 Task: Set up a Trello card with a label, due date, description, attachment, automation button, comment, and cover color.
Action: Mouse moved to (274, 291)
Screenshot: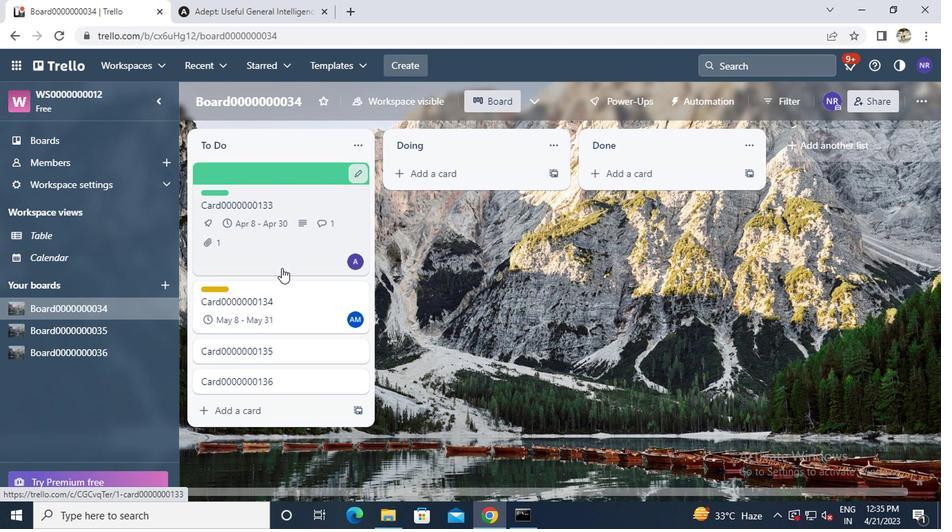 
Action: Mouse pressed left at (274, 291)
Screenshot: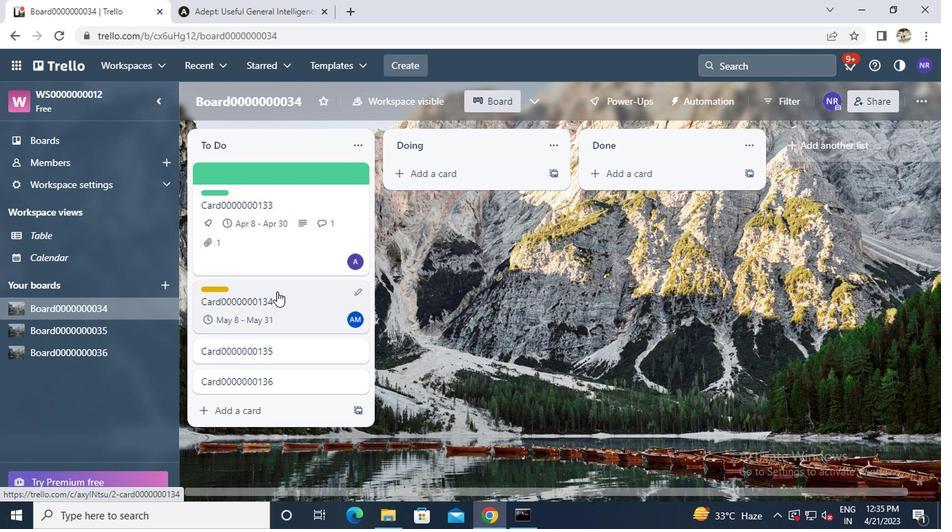 
Action: Mouse moved to (620, 282)
Screenshot: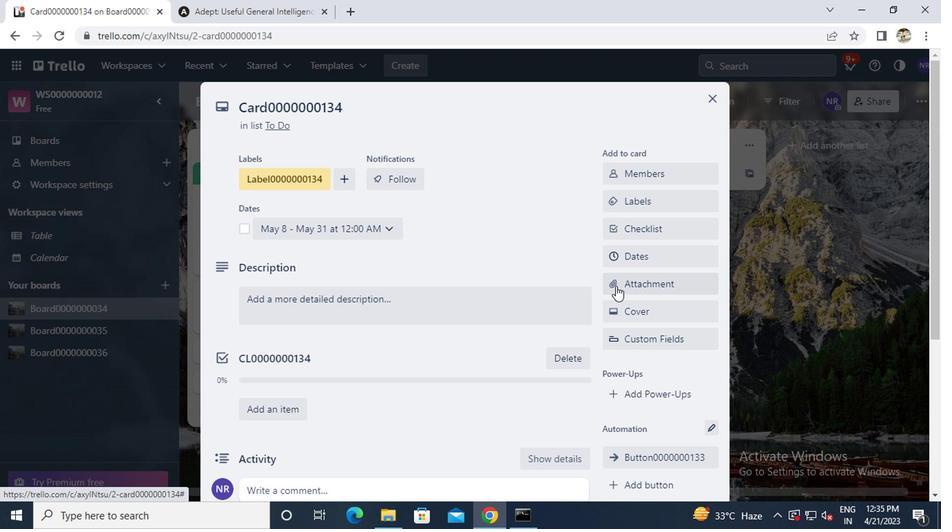 
Action: Mouse pressed left at (620, 282)
Screenshot: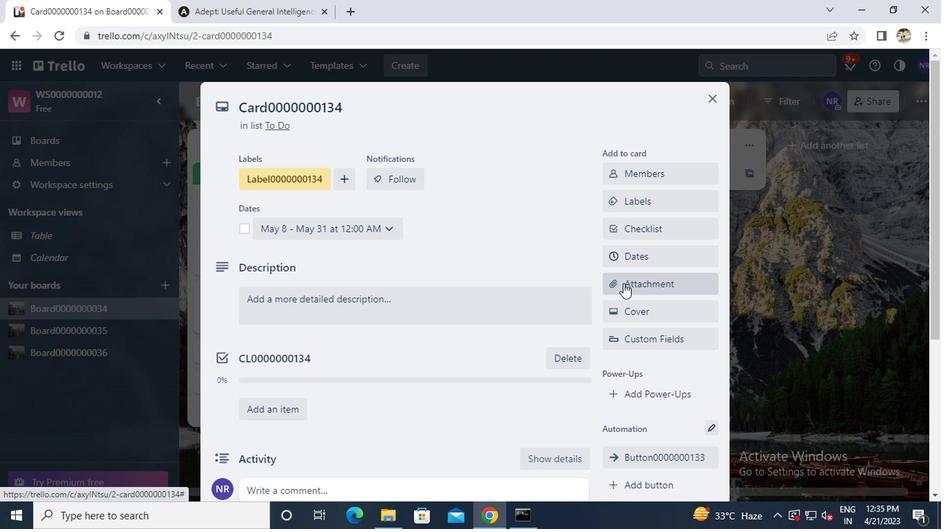 
Action: Mouse moved to (624, 148)
Screenshot: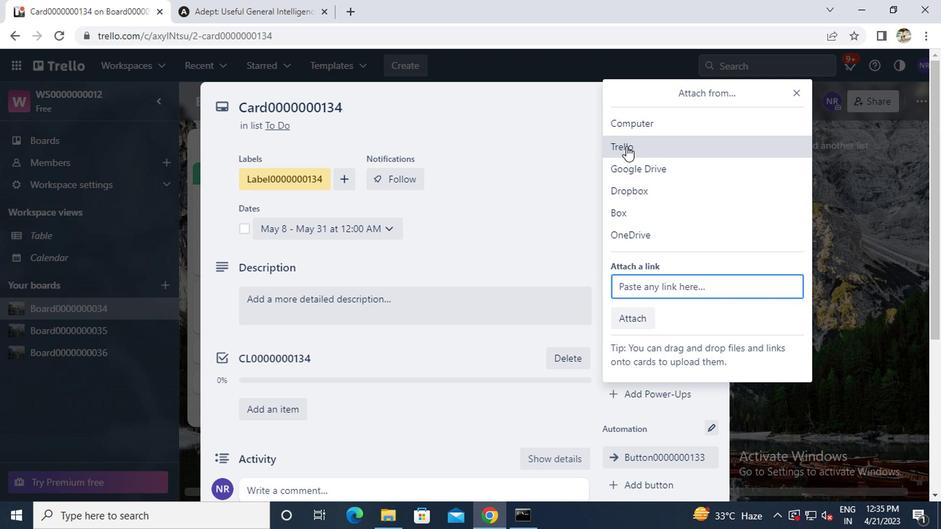 
Action: Mouse pressed left at (624, 148)
Screenshot: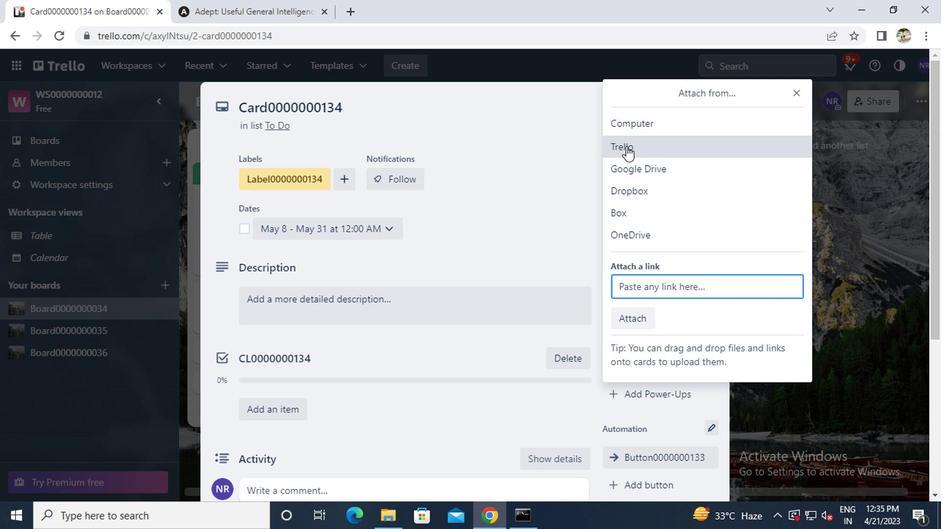 
Action: Mouse moved to (630, 199)
Screenshot: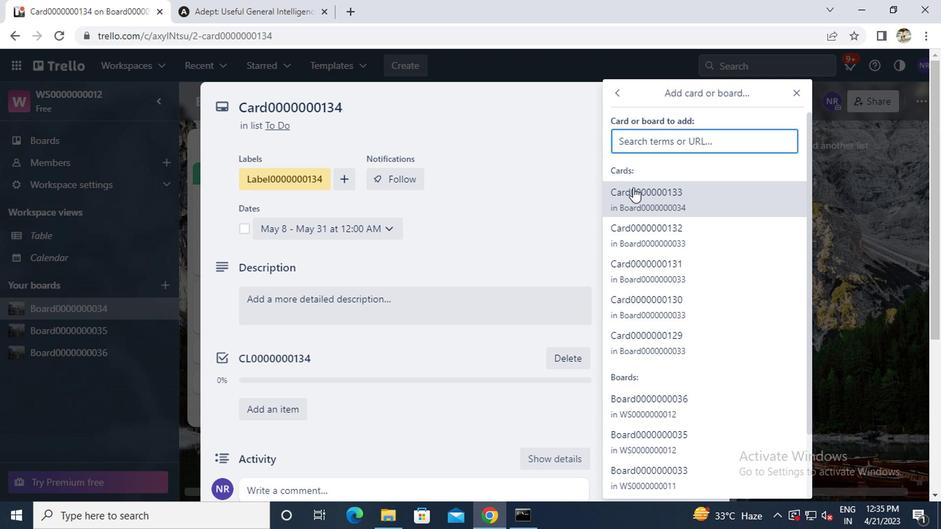 
Action: Mouse pressed left at (630, 199)
Screenshot: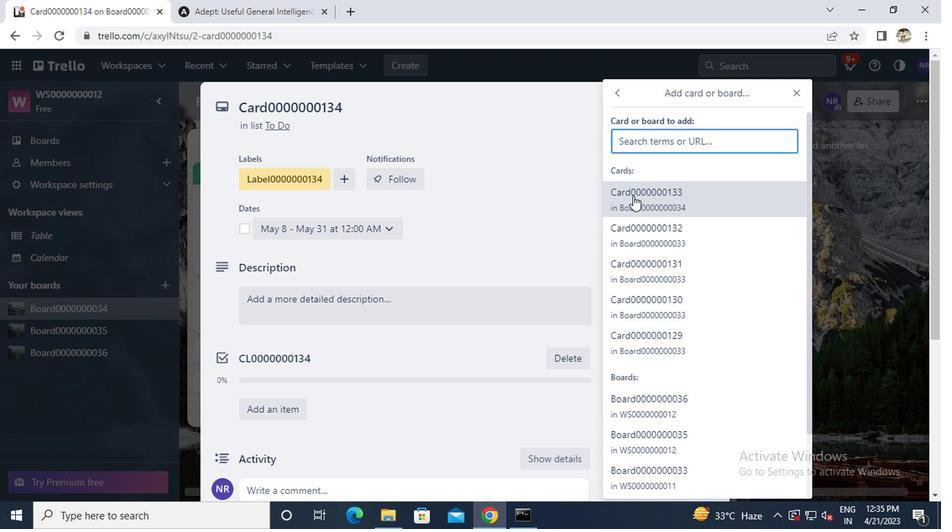
Action: Mouse moved to (626, 300)
Screenshot: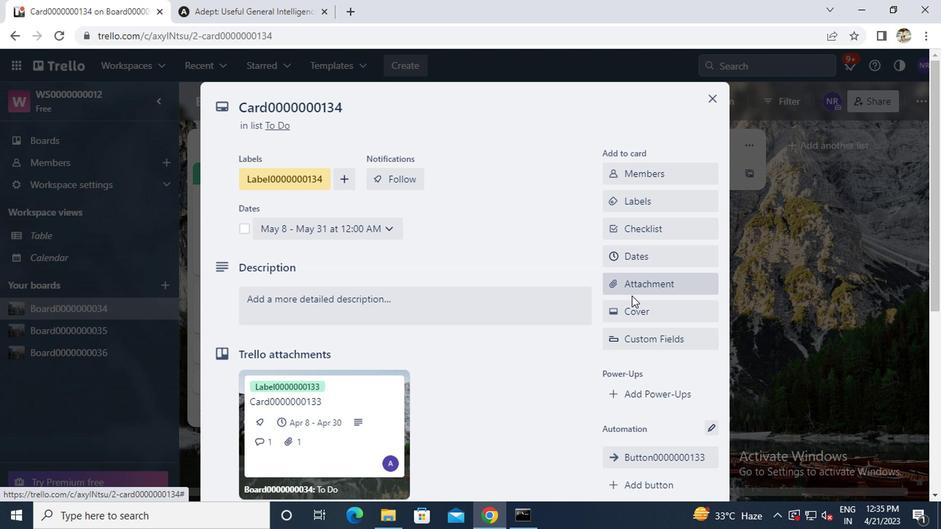 
Action: Mouse pressed left at (626, 300)
Screenshot: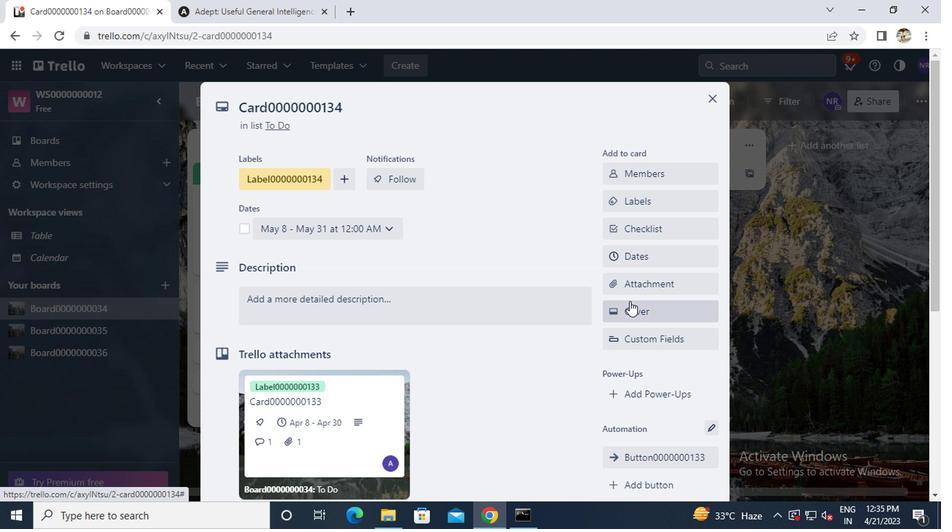 
Action: Mouse moved to (666, 223)
Screenshot: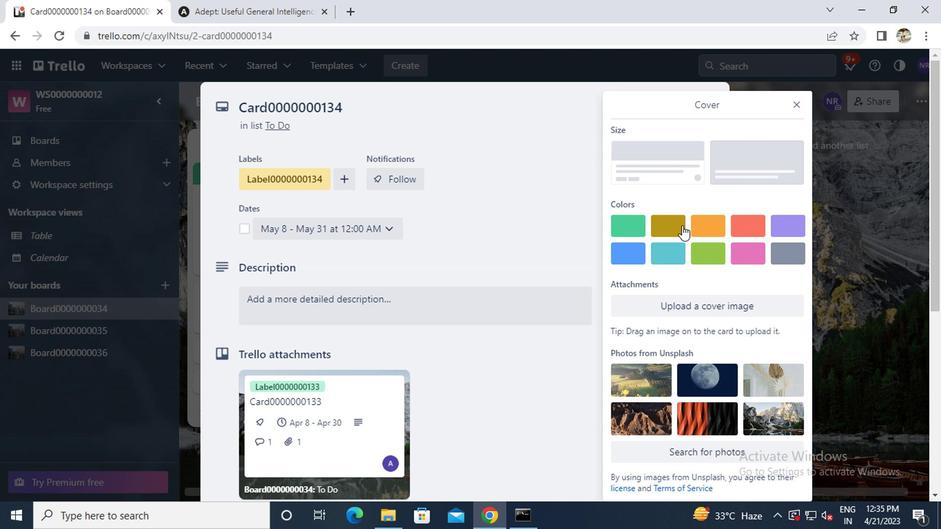 
Action: Mouse pressed left at (666, 223)
Screenshot: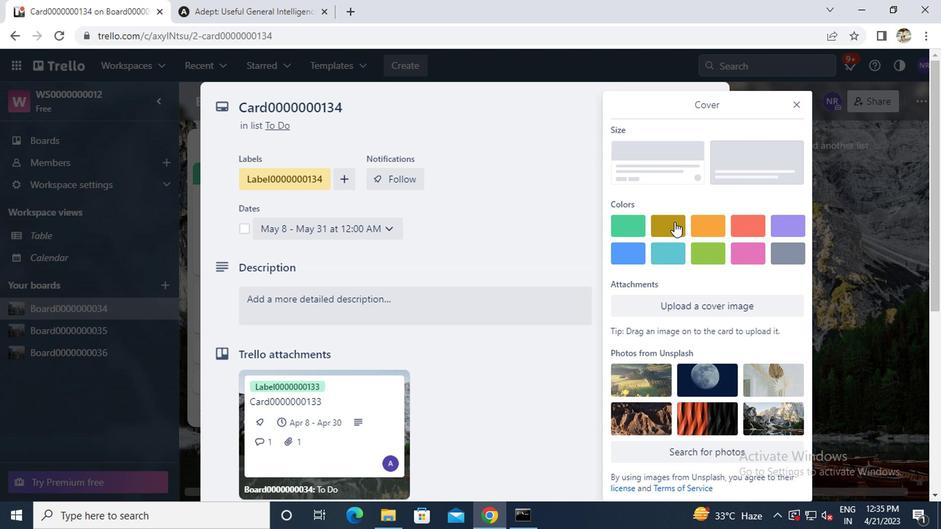 
Action: Mouse moved to (797, 98)
Screenshot: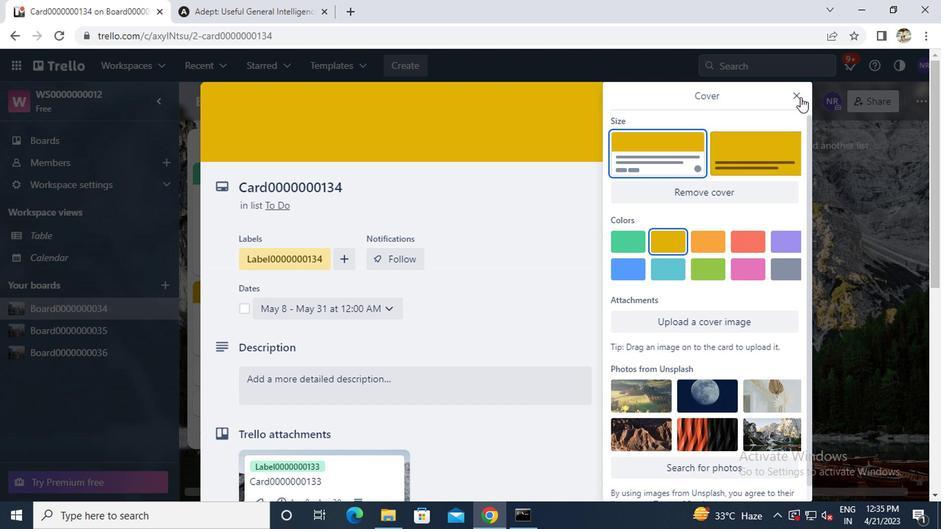 
Action: Mouse pressed left at (797, 98)
Screenshot: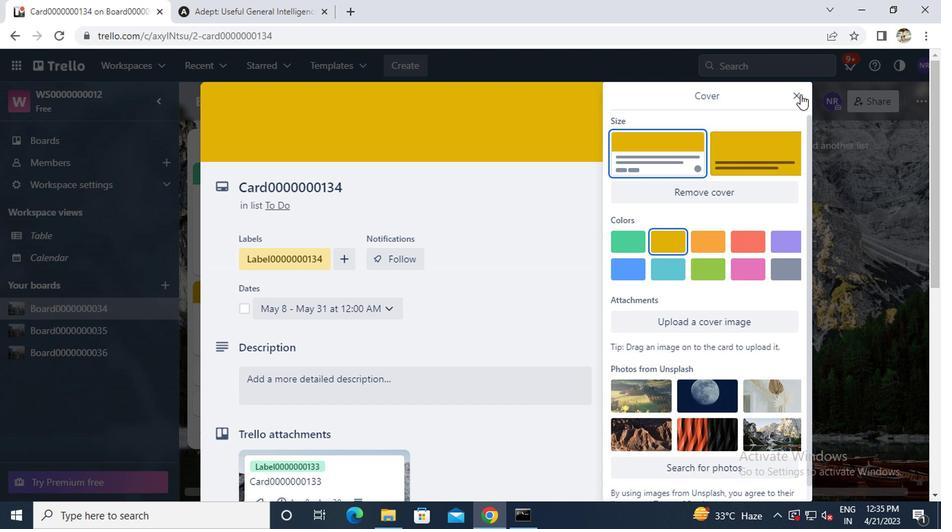 
Action: Mouse moved to (684, 272)
Screenshot: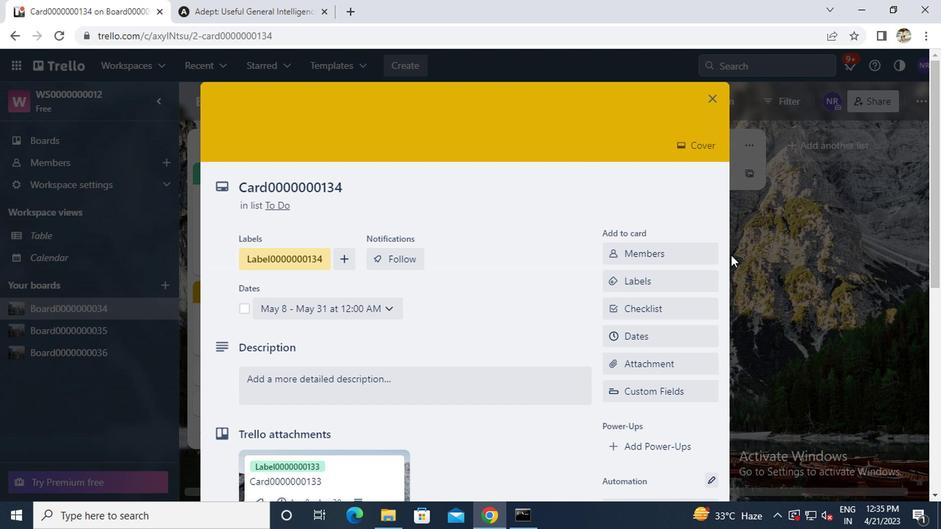 
Action: Mouse scrolled (684, 271) with delta (0, 0)
Screenshot: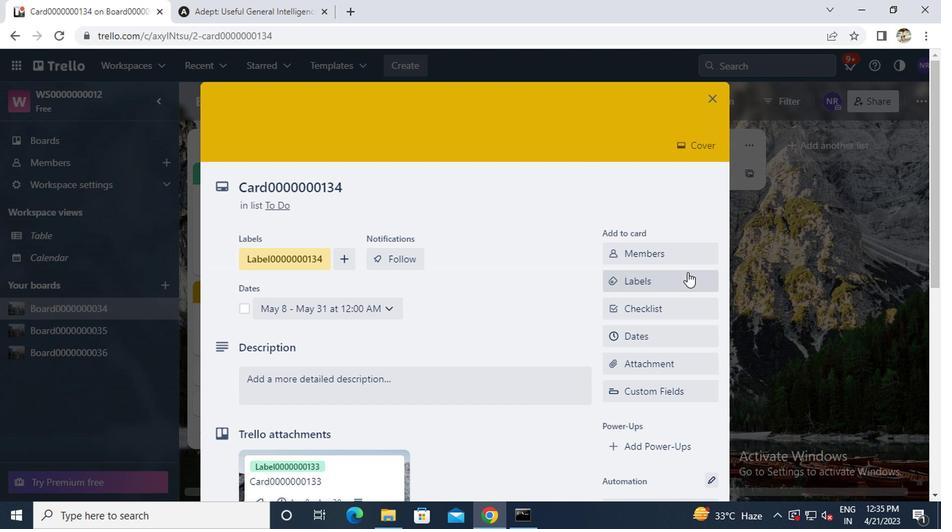 
Action: Mouse scrolled (684, 271) with delta (0, 0)
Screenshot: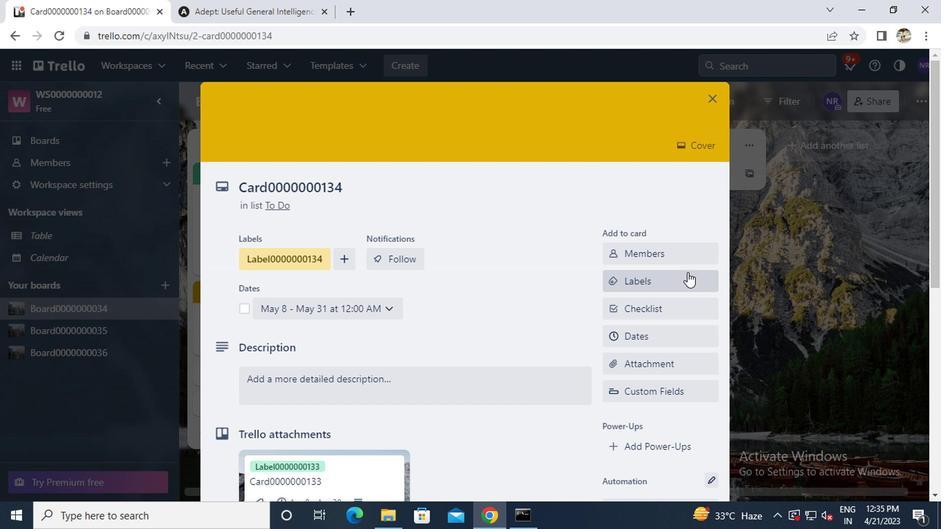
Action: Mouse scrolled (684, 271) with delta (0, 0)
Screenshot: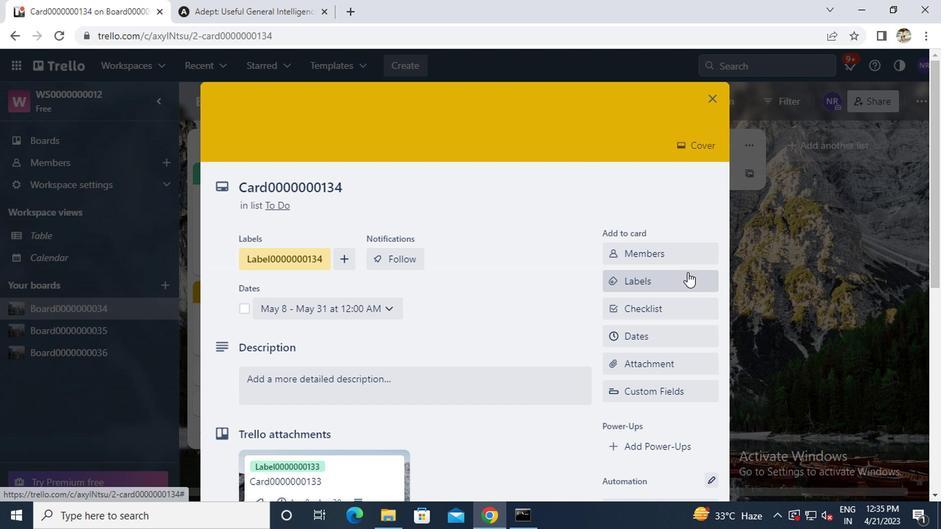 
Action: Mouse moved to (653, 326)
Screenshot: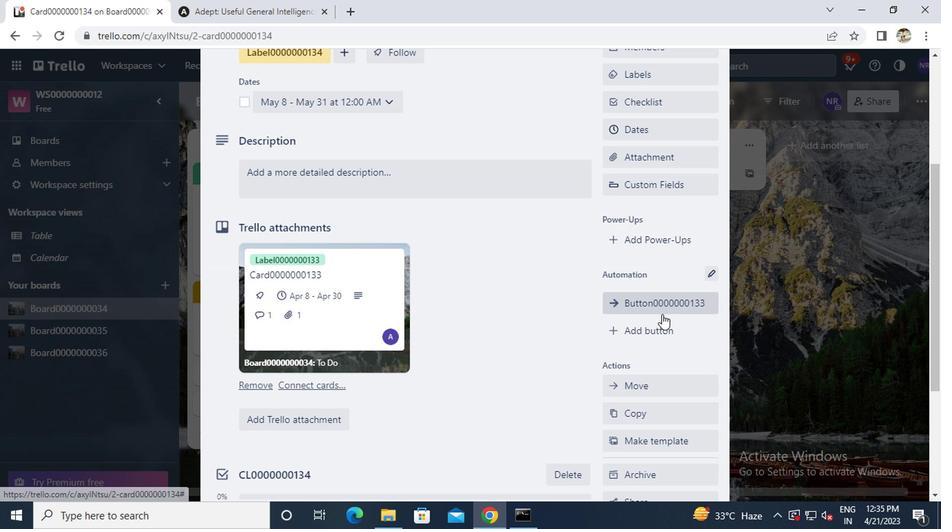 
Action: Mouse pressed left at (653, 326)
Screenshot: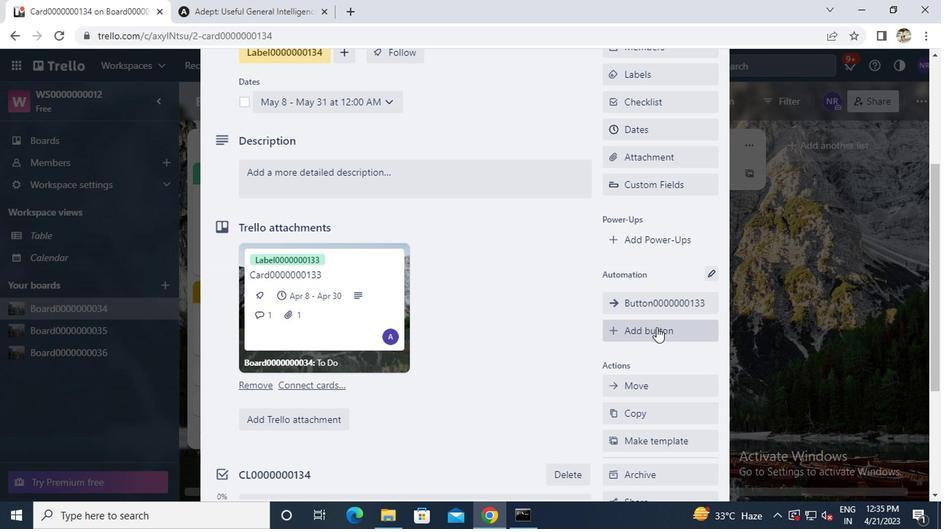 
Action: Mouse moved to (644, 190)
Screenshot: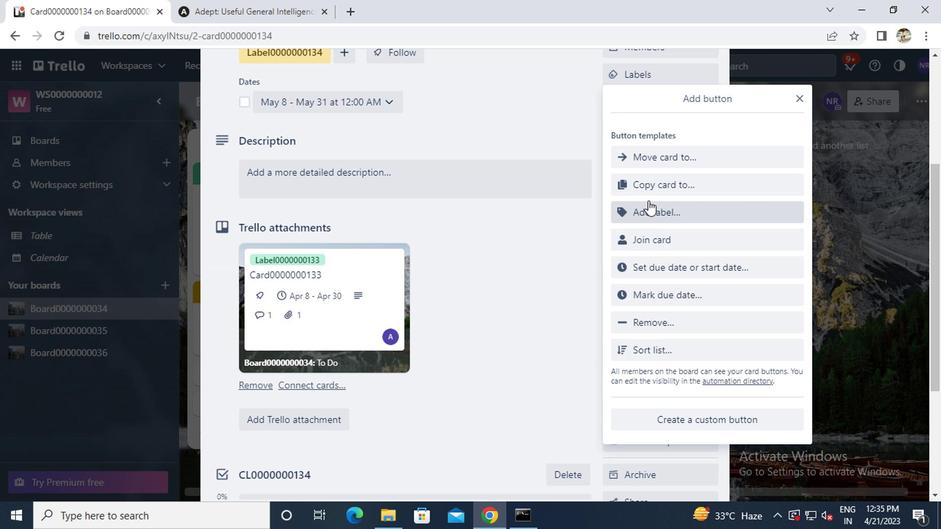 
Action: Mouse pressed left at (644, 190)
Screenshot: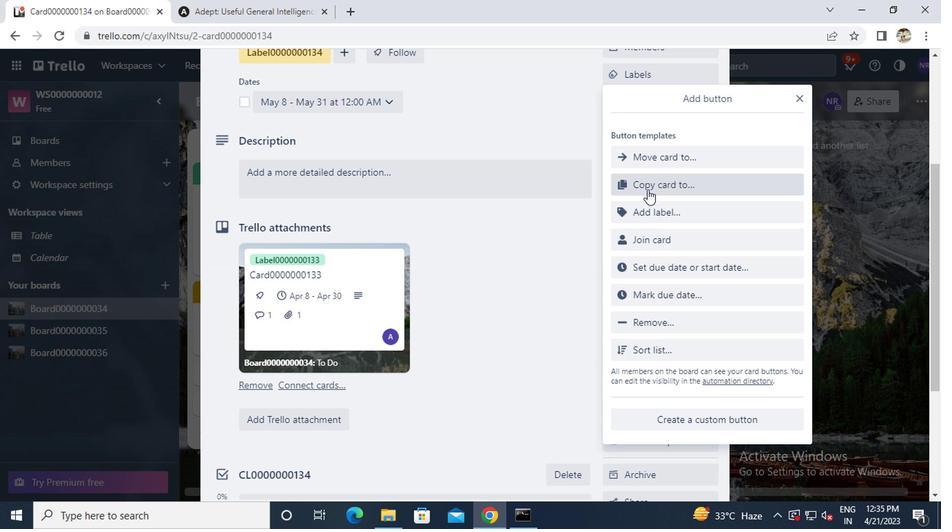 
Action: Mouse moved to (643, 189)
Screenshot: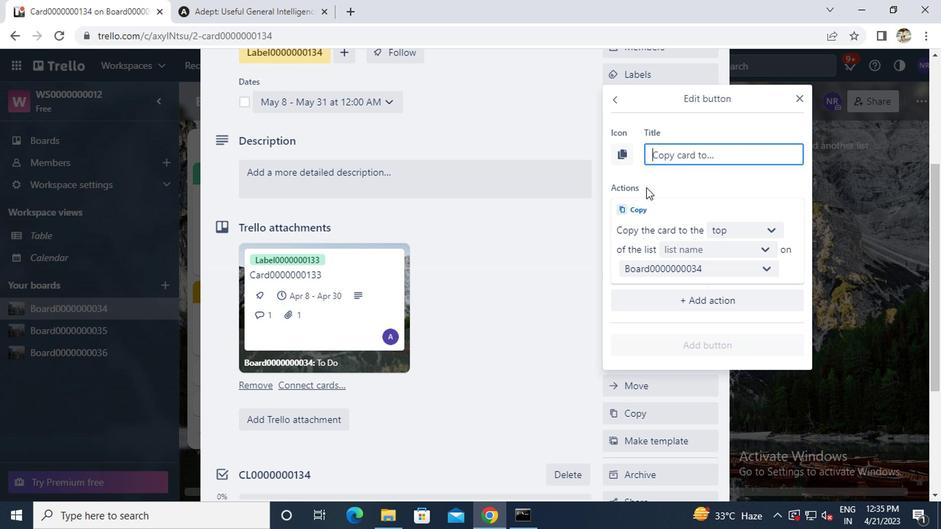 
Action: Key pressed b<Key.caps_lock>utton000000134
Screenshot: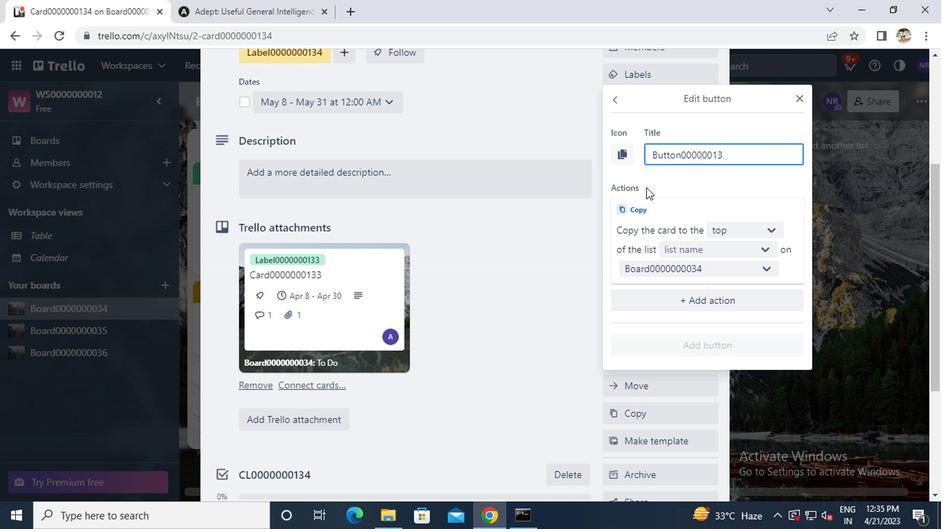 
Action: Mouse moved to (716, 228)
Screenshot: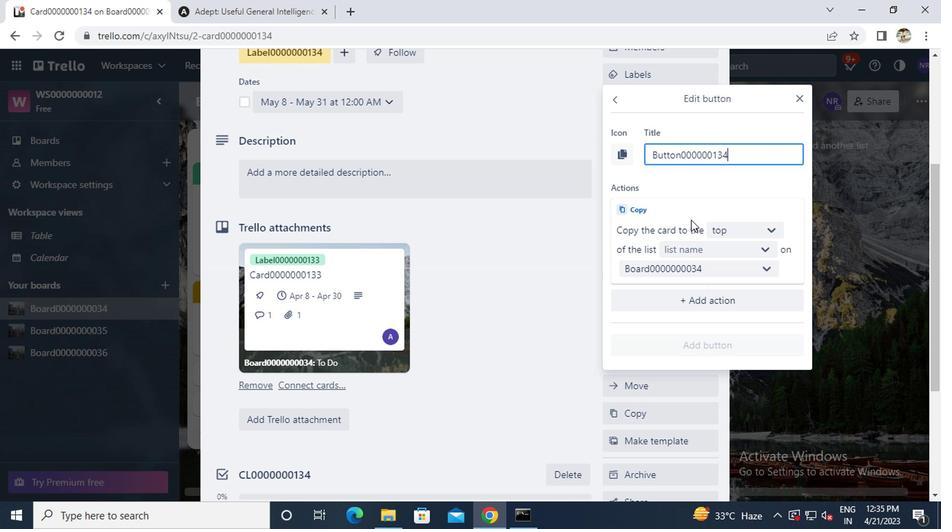 
Action: Mouse pressed left at (716, 228)
Screenshot: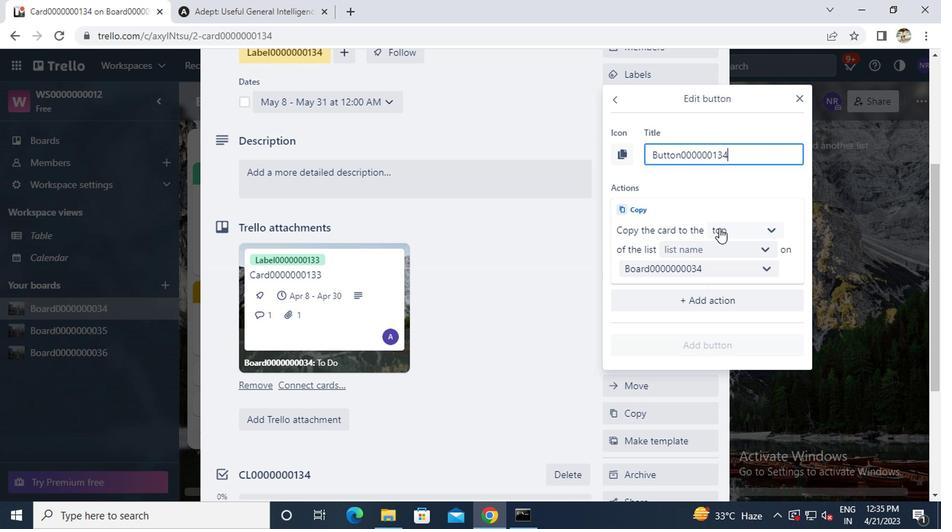 
Action: Mouse moved to (722, 278)
Screenshot: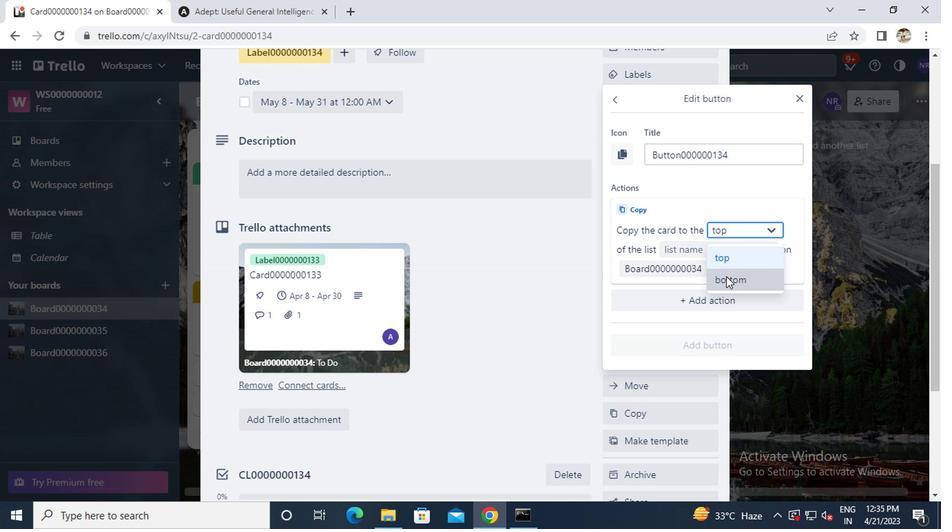 
Action: Mouse pressed left at (722, 278)
Screenshot: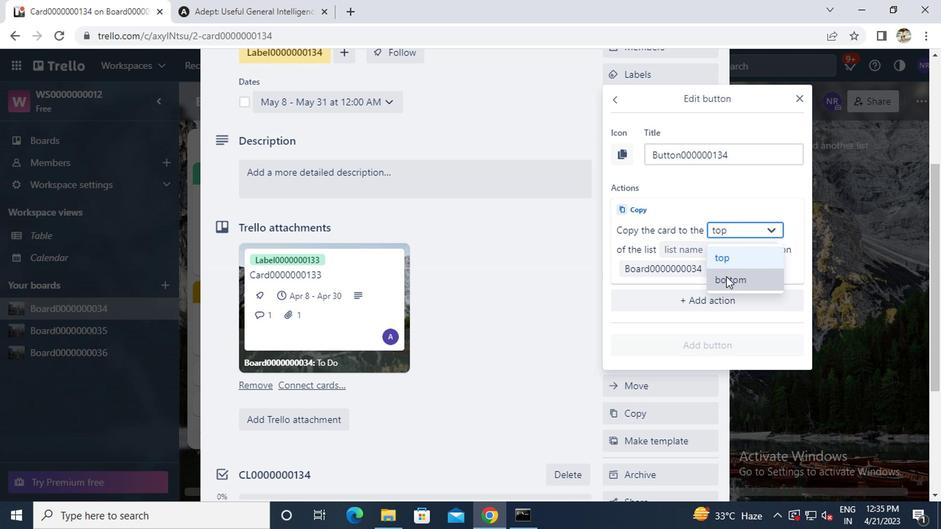
Action: Mouse moved to (693, 244)
Screenshot: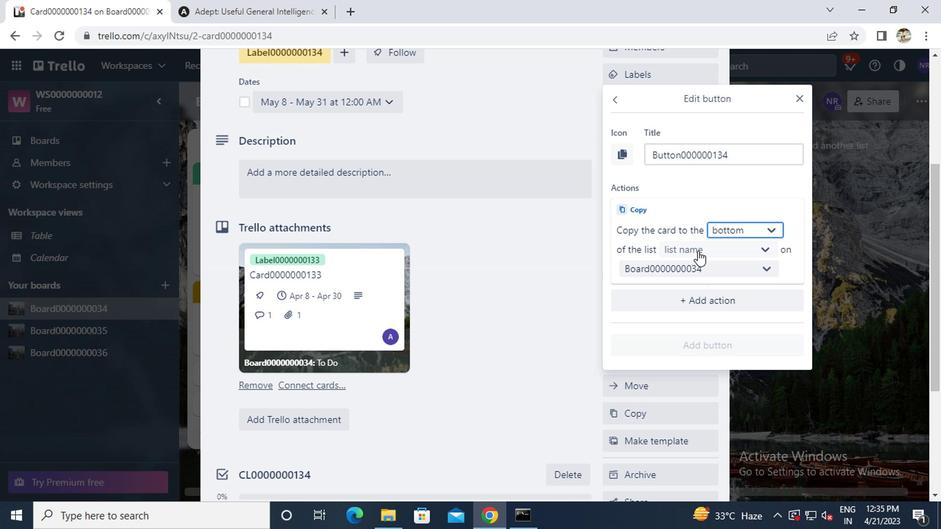 
Action: Mouse pressed left at (693, 244)
Screenshot: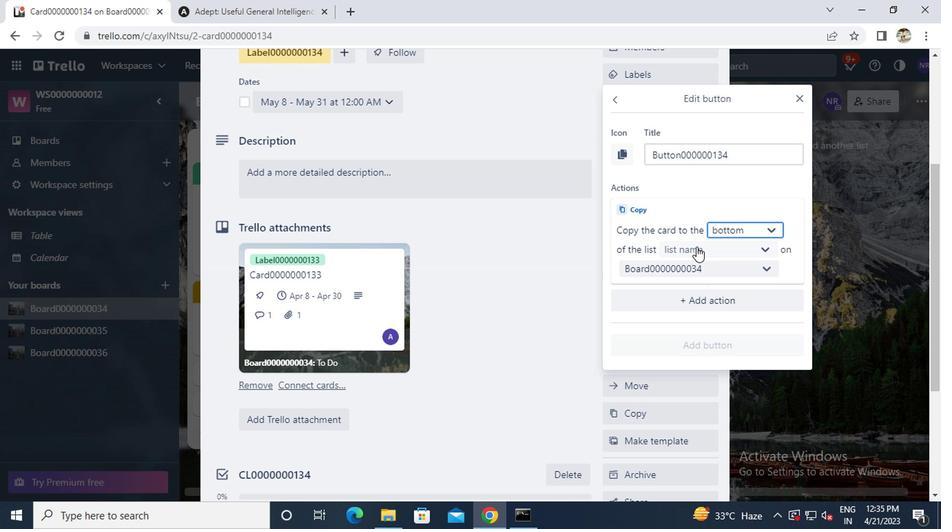 
Action: Mouse moved to (680, 272)
Screenshot: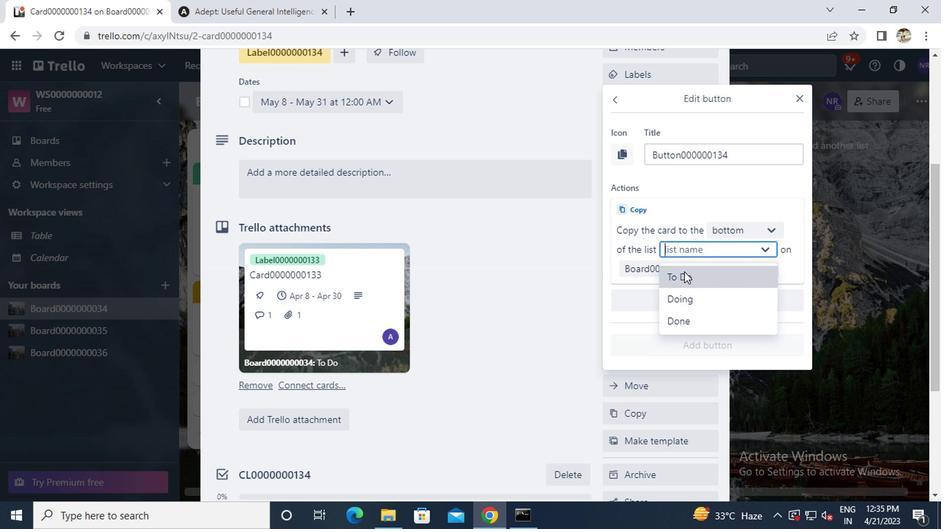 
Action: Mouse pressed left at (680, 272)
Screenshot: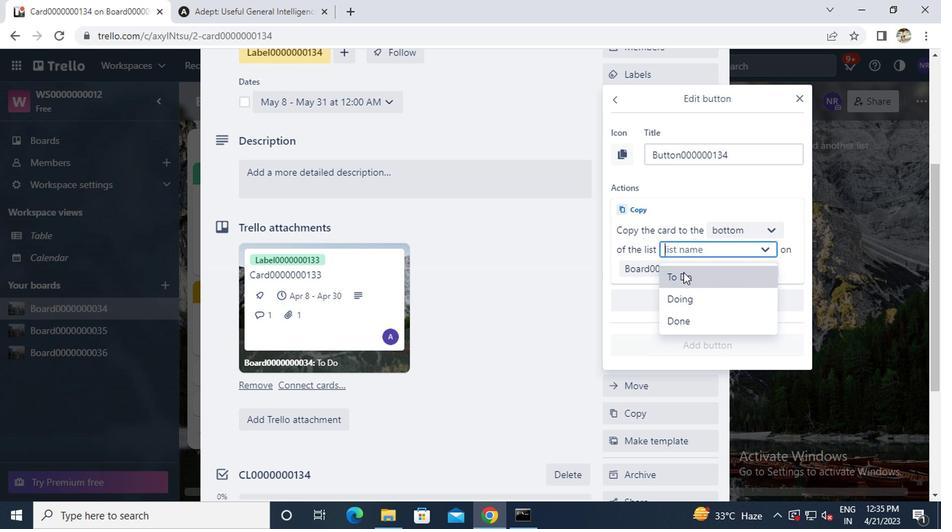 
Action: Mouse moved to (675, 340)
Screenshot: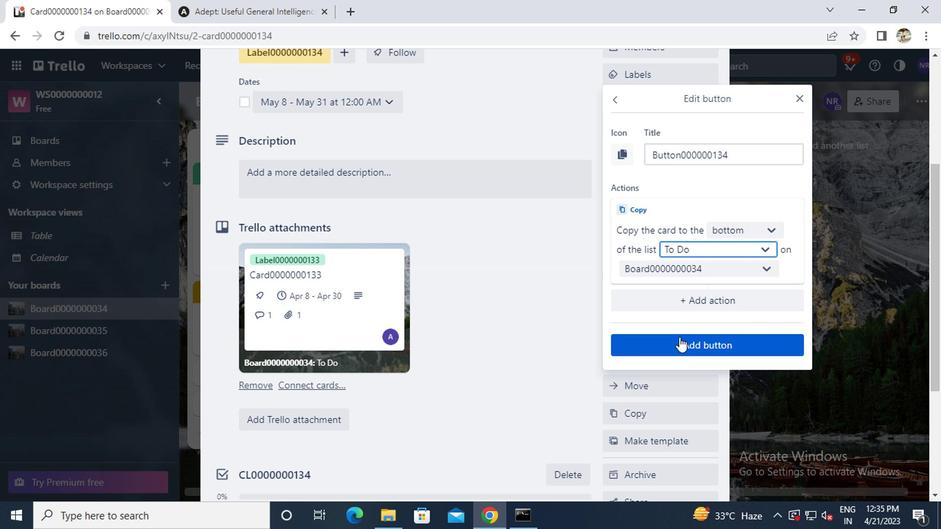 
Action: Mouse pressed left at (675, 340)
Screenshot: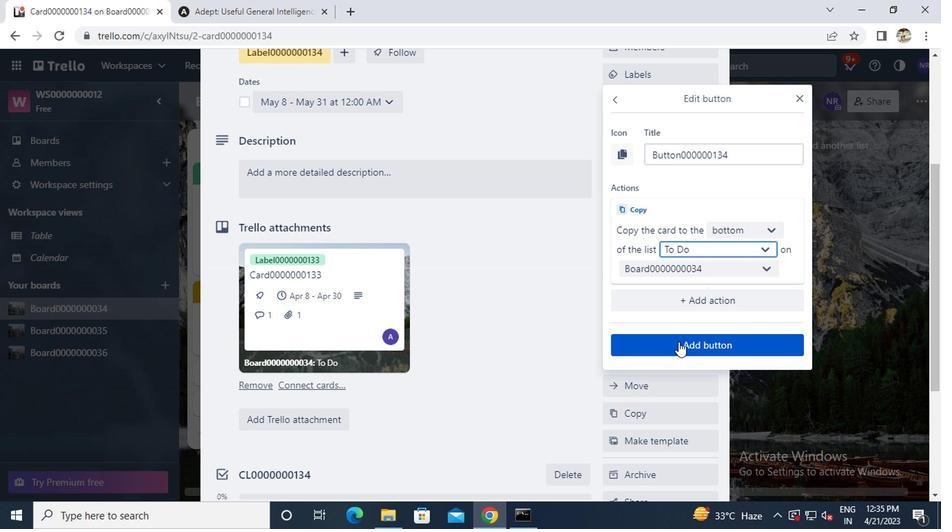 
Action: Mouse moved to (482, 187)
Screenshot: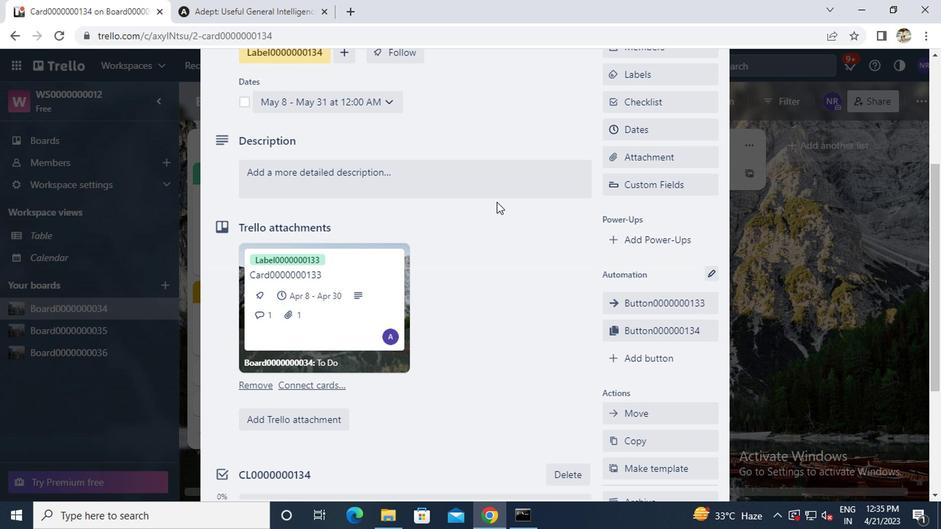 
Action: Mouse pressed left at (482, 187)
Screenshot: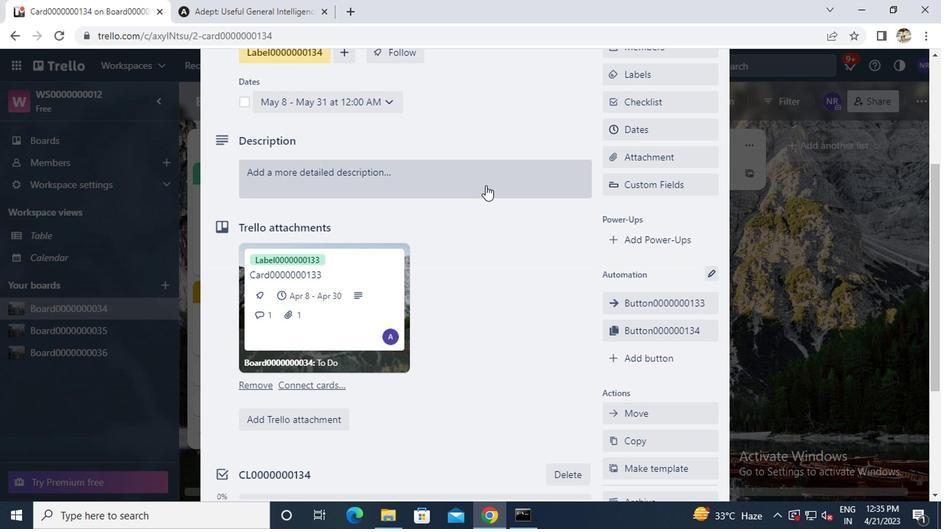 
Action: Key pressed <Key.caps_lock>ds<Key.caps_lock>0000000134
Screenshot: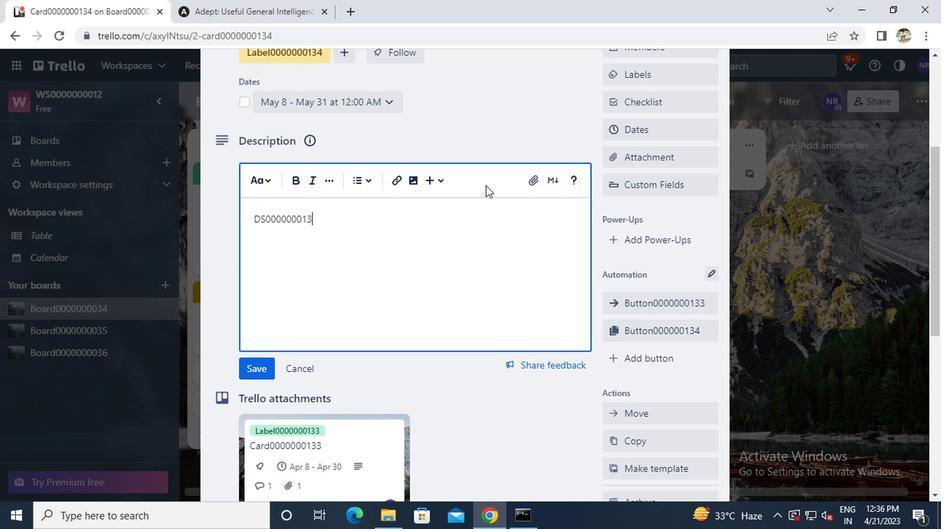 
Action: Mouse moved to (264, 369)
Screenshot: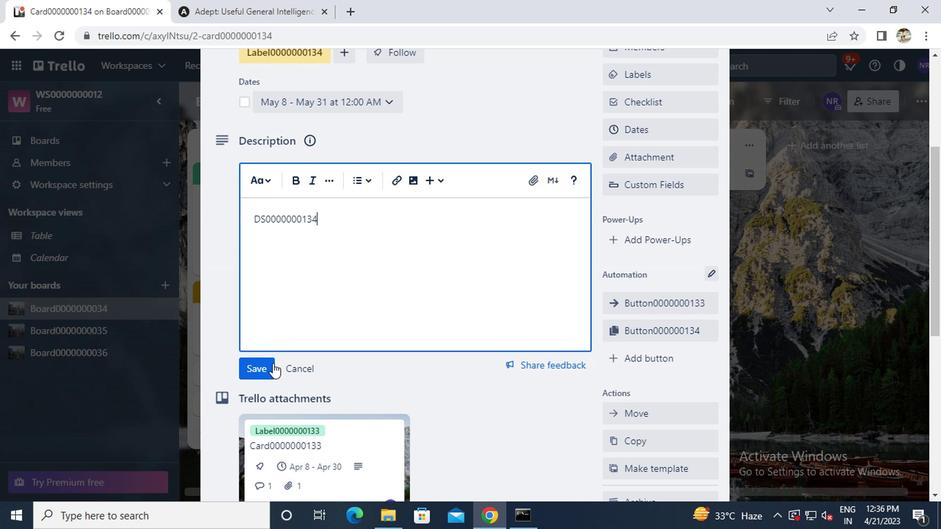 
Action: Mouse pressed left at (264, 369)
Screenshot: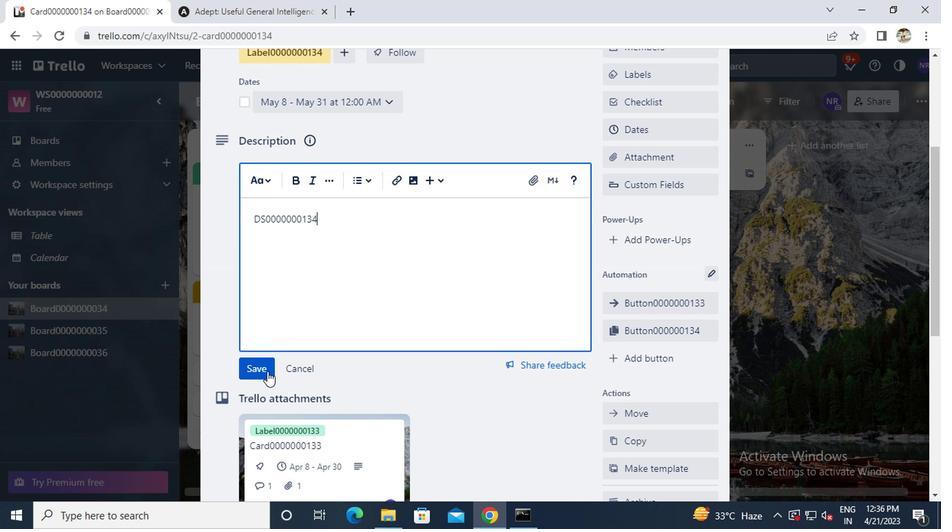 
Action: Mouse scrolled (264, 368) with delta (0, 0)
Screenshot: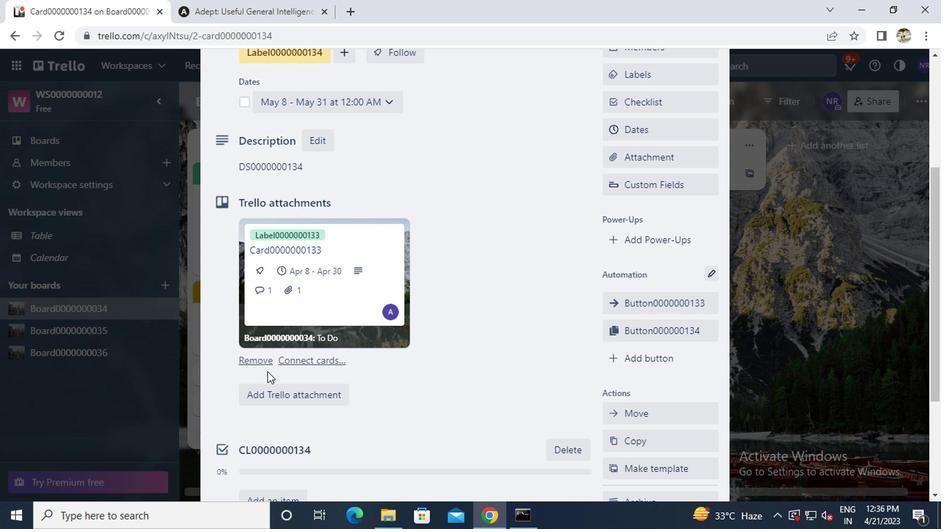 
Action: Mouse scrolled (264, 368) with delta (0, 0)
Screenshot: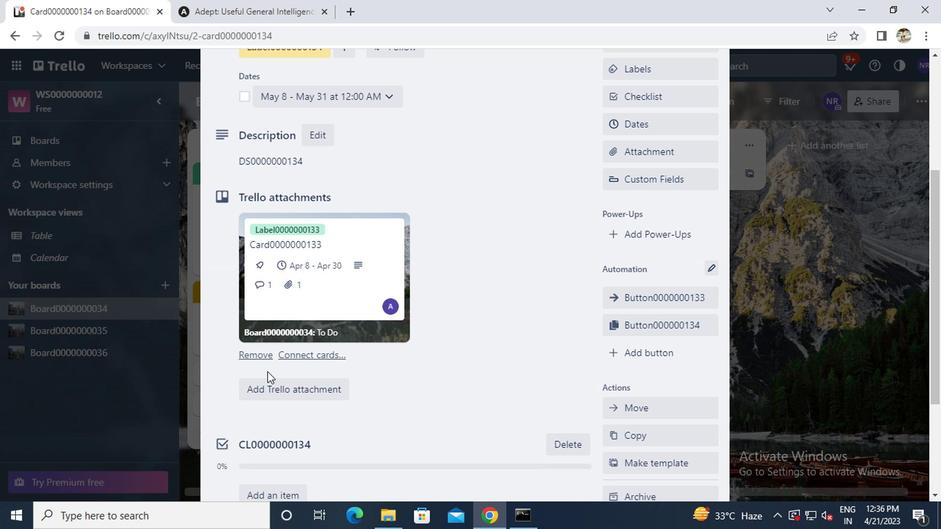 
Action: Mouse scrolled (264, 368) with delta (0, 0)
Screenshot: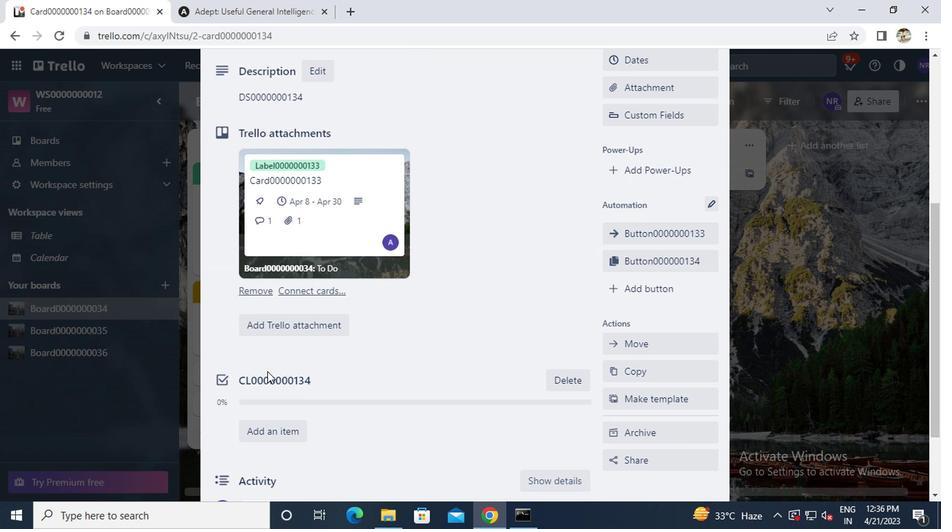 
Action: Mouse moved to (266, 406)
Screenshot: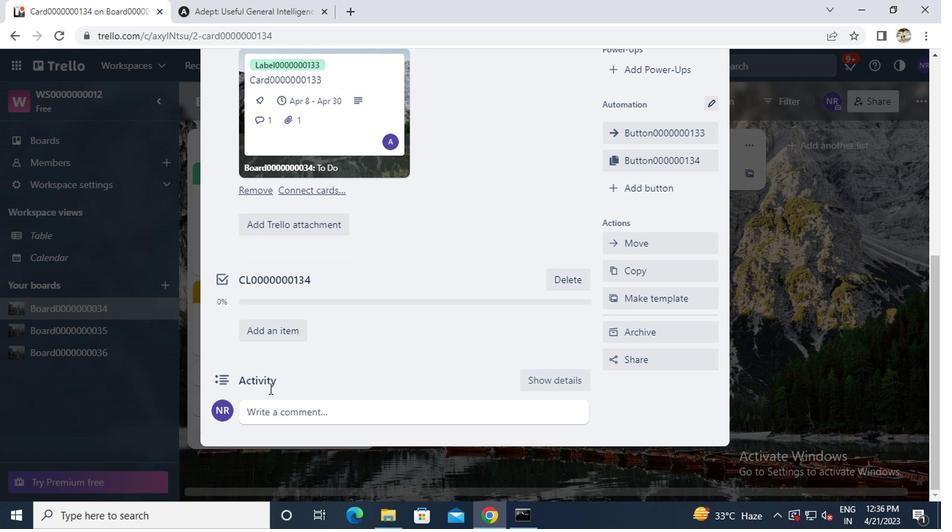 
Action: Mouse pressed left at (266, 406)
Screenshot: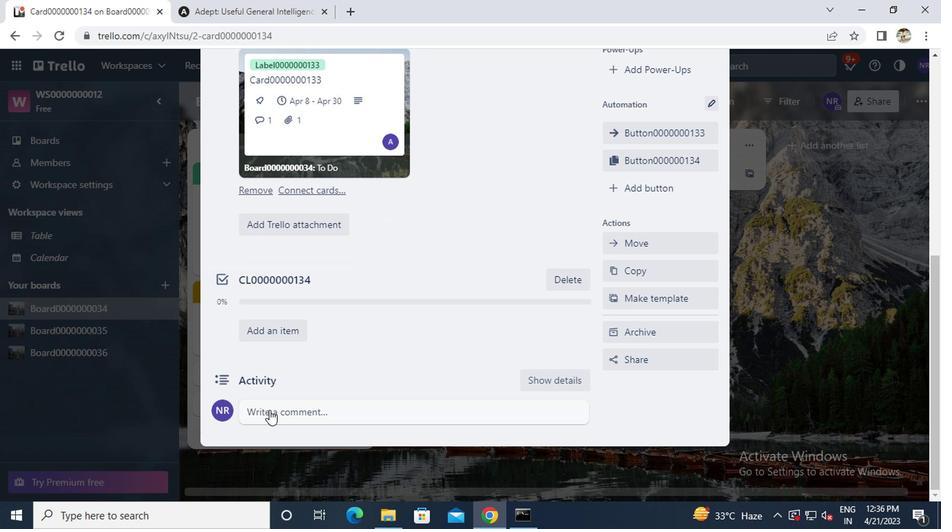 
Action: Key pressed <Key.caps_lock>cm0000000134
Screenshot: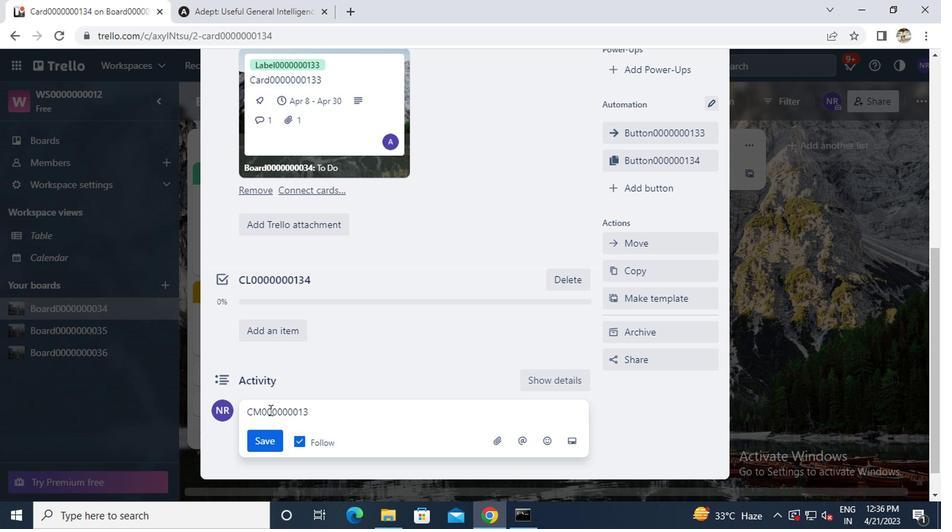 
Action: Mouse moved to (266, 431)
Screenshot: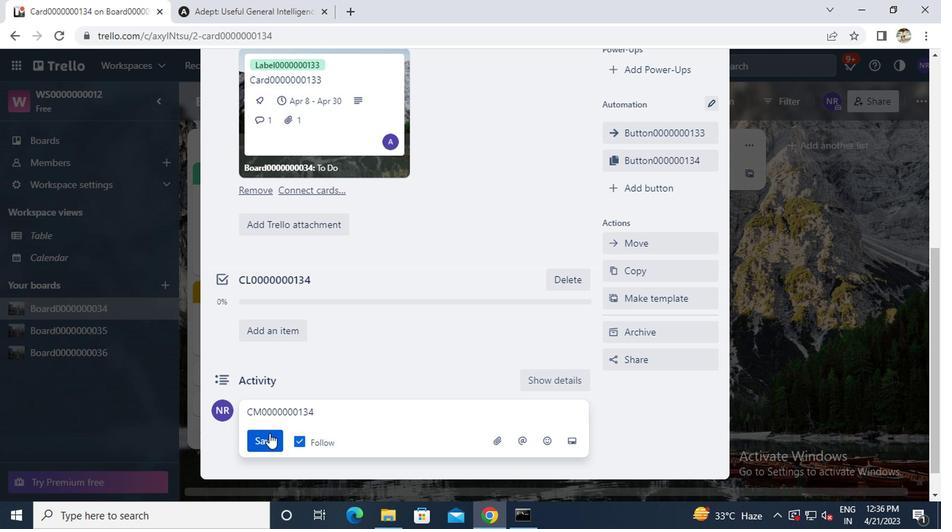 
Action: Mouse pressed left at (266, 431)
Screenshot: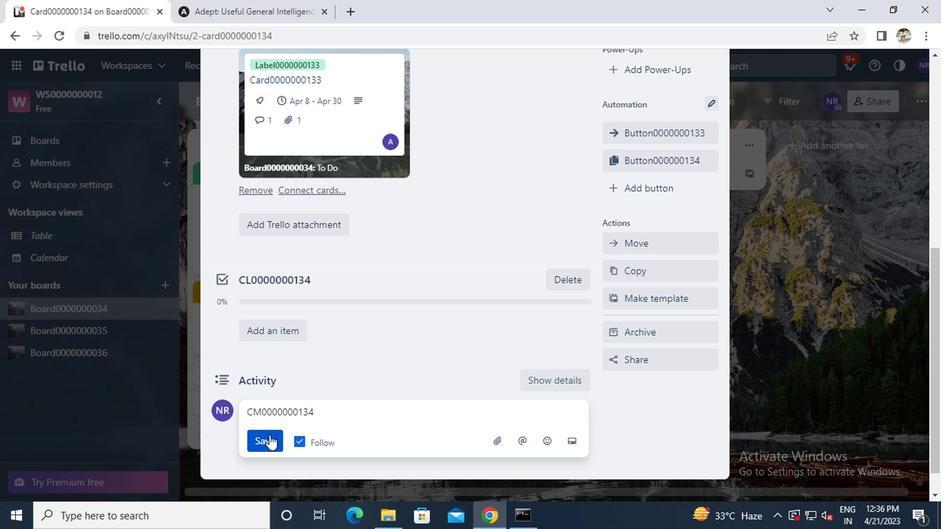 
Action: Mouse scrolled (266, 431) with delta (0, 0)
Screenshot: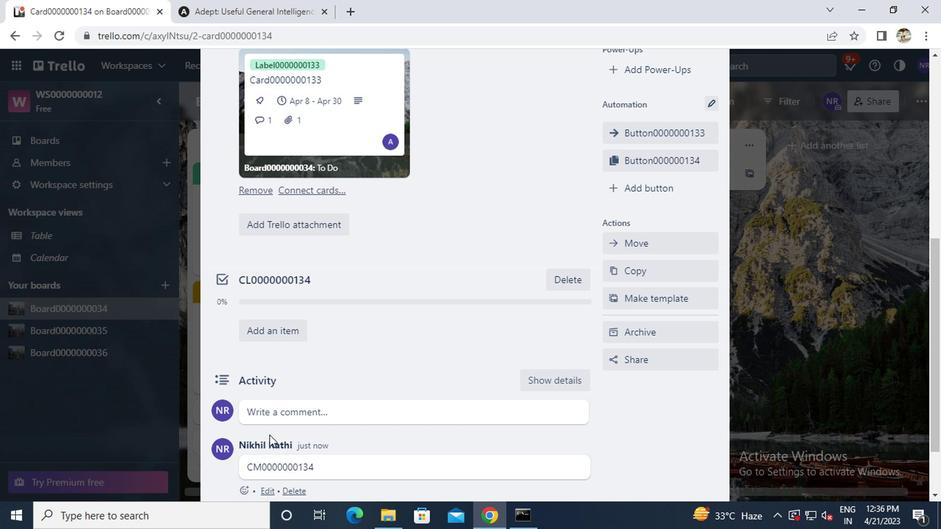 
Action: Mouse scrolled (266, 431) with delta (0, 0)
Screenshot: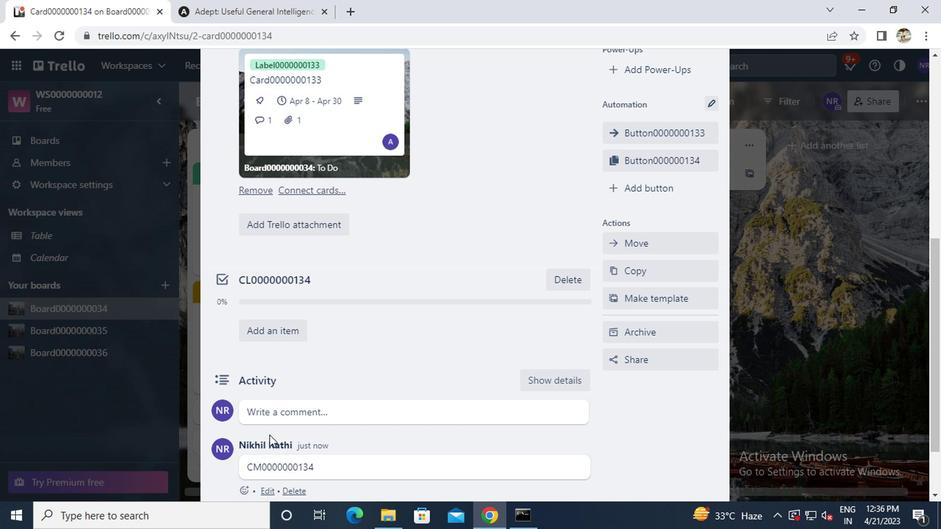 
Action: Mouse scrolled (266, 431) with delta (0, 0)
Screenshot: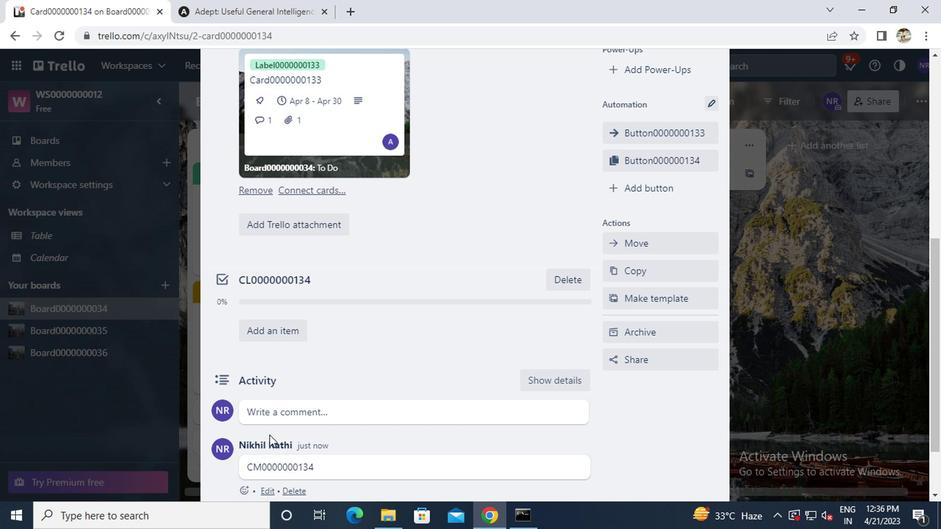 
Action: Mouse scrolled (266, 431) with delta (0, 0)
Screenshot: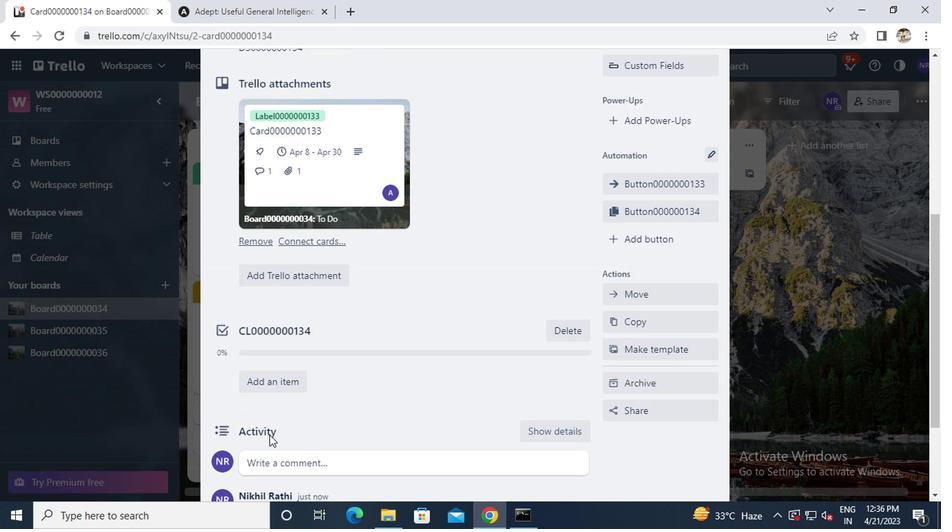 
Action: Mouse scrolled (266, 431) with delta (0, 0)
Screenshot: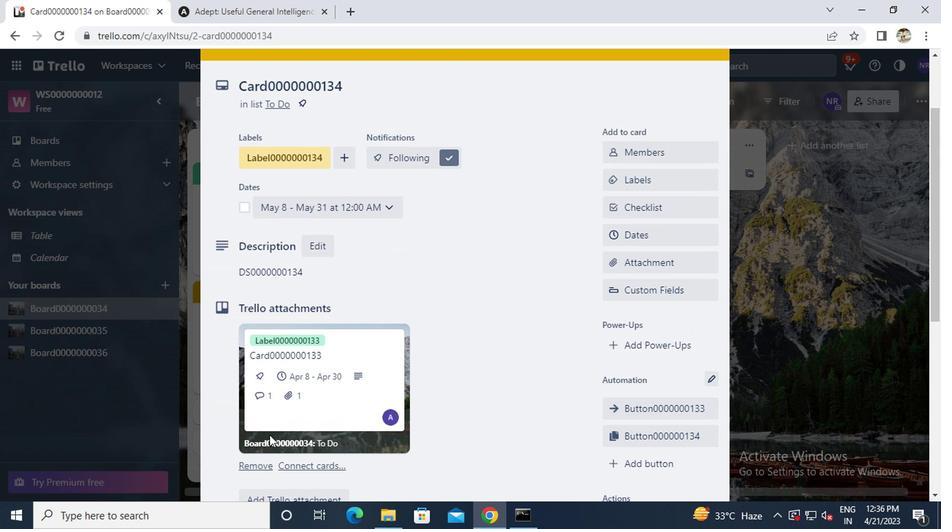 
Action: Mouse scrolled (266, 431) with delta (0, 0)
Screenshot: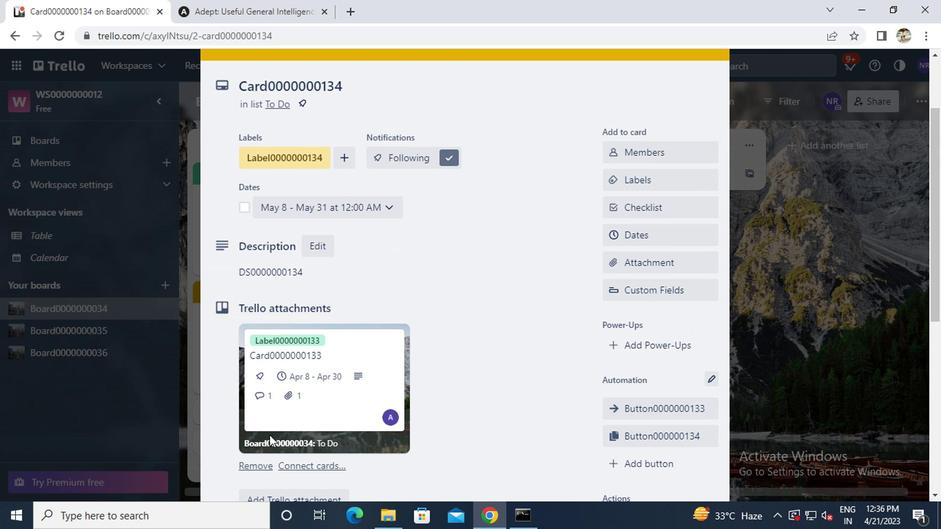 
Action: Mouse scrolled (266, 431) with delta (0, 0)
Screenshot: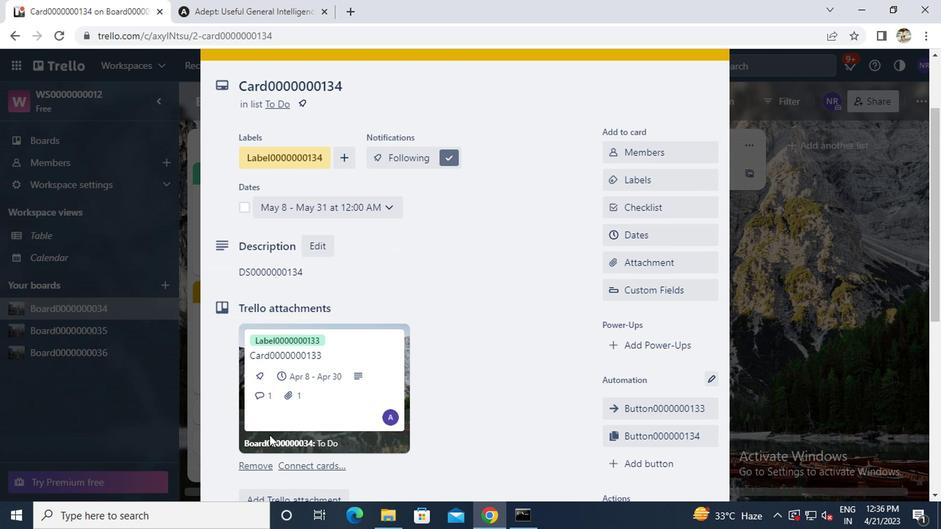 
Action: Mouse moved to (711, 99)
Screenshot: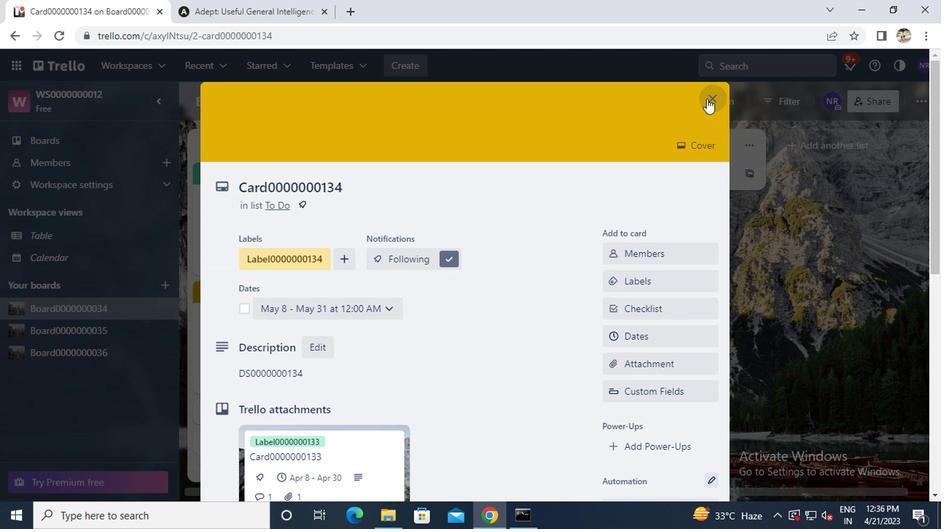 
Action: Mouse pressed left at (711, 99)
Screenshot: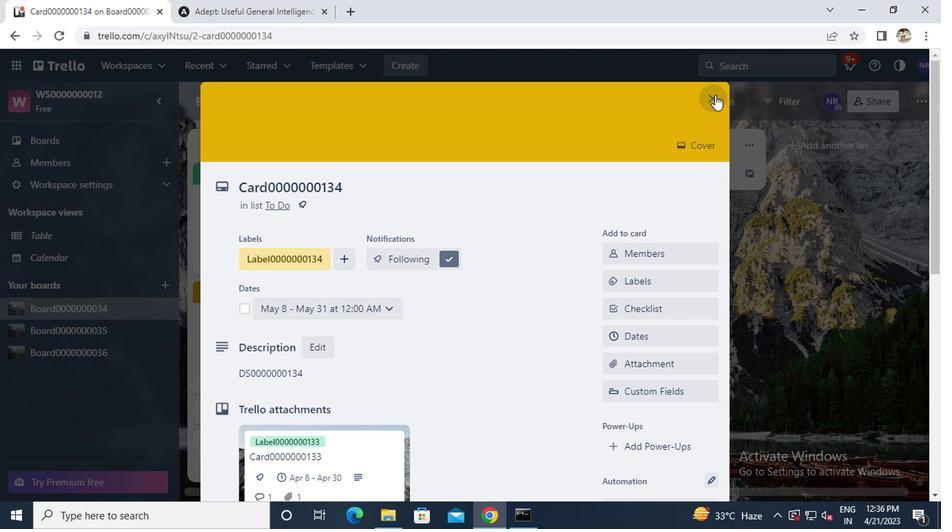 
